 Task: Check the average views per listing of 2 acres in the last 1 year.
Action: Mouse moved to (892, 199)
Screenshot: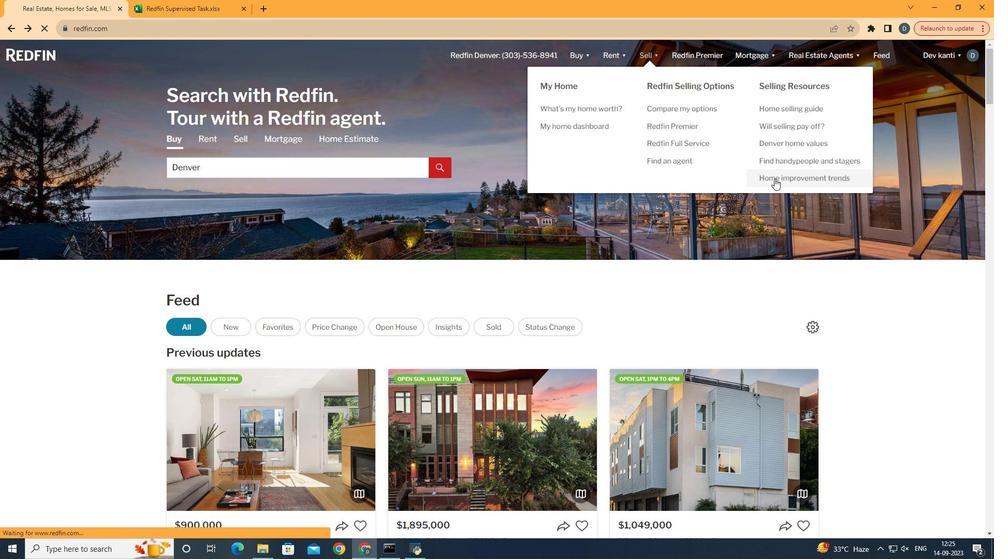 
Action: Mouse pressed left at (892, 199)
Screenshot: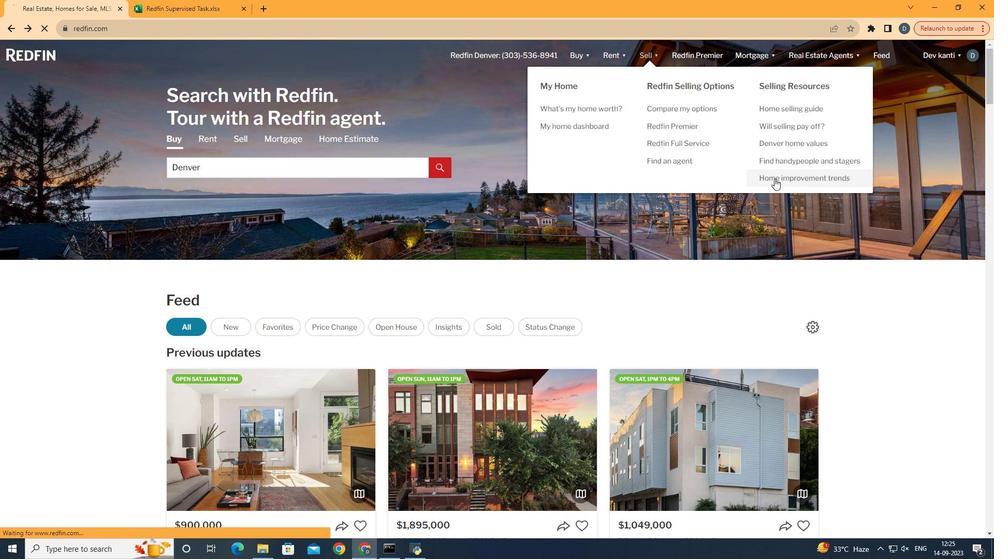 
Action: Mouse moved to (281, 207)
Screenshot: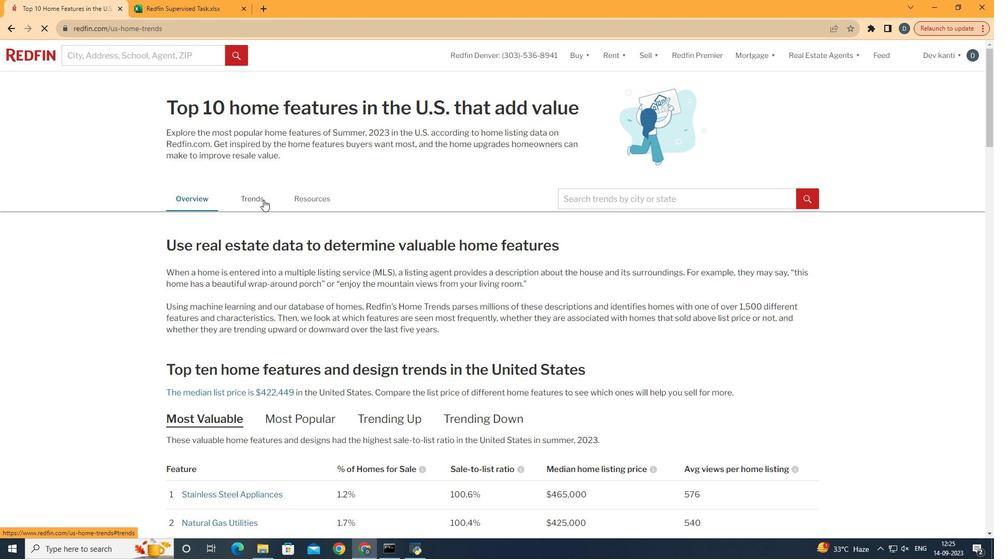 
Action: Mouse pressed left at (281, 207)
Screenshot: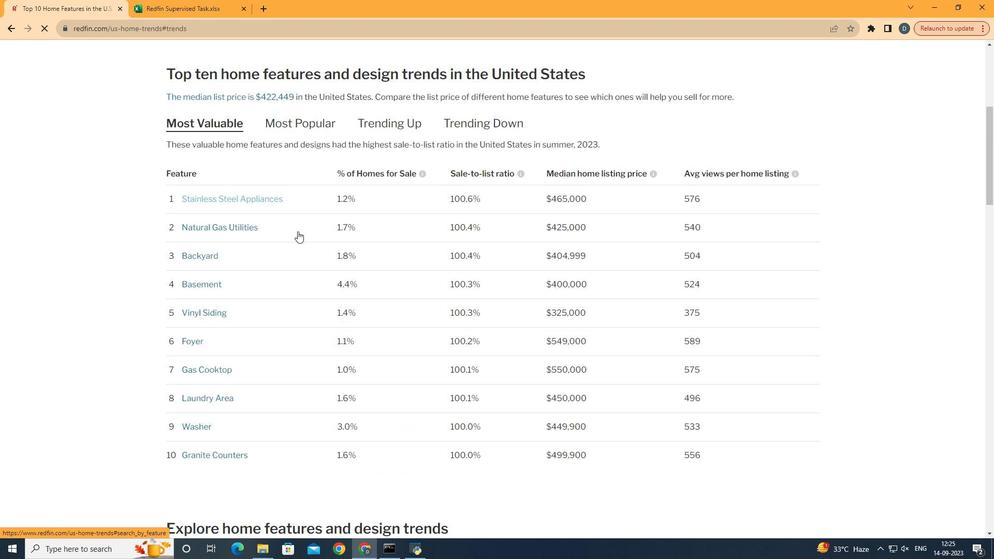 
Action: Mouse moved to (367, 231)
Screenshot: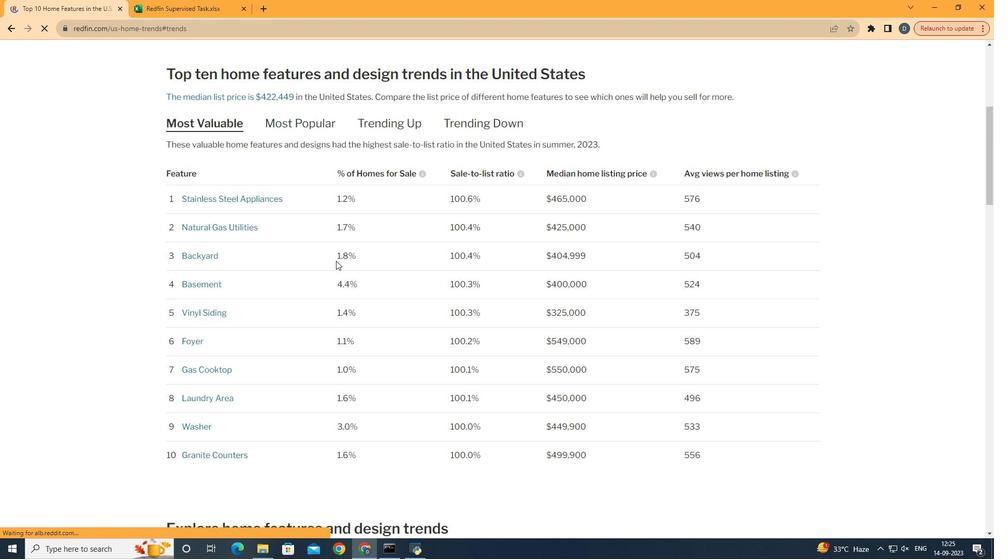 
Action: Mouse scrolled (367, 231) with delta (0, 0)
Screenshot: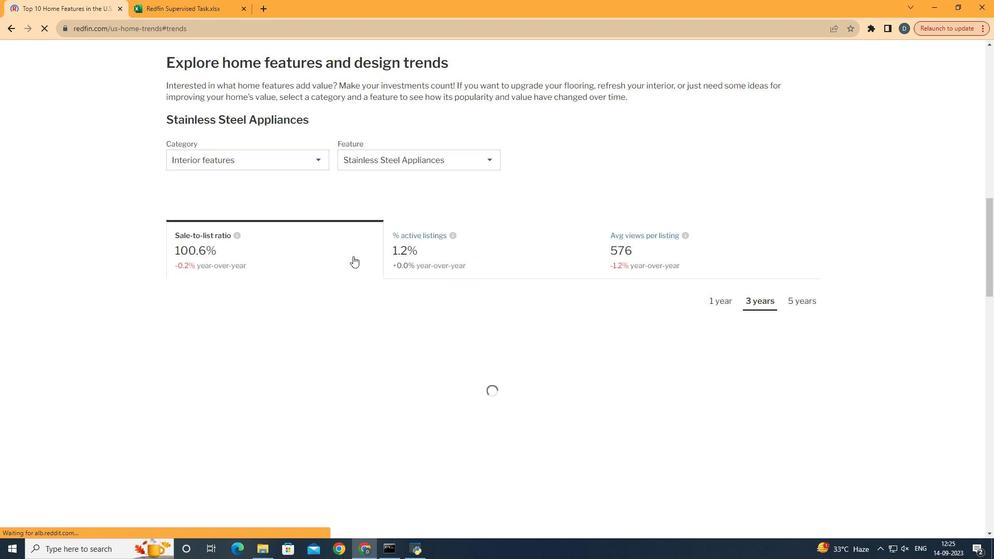 
Action: Mouse scrolled (367, 231) with delta (0, 0)
Screenshot: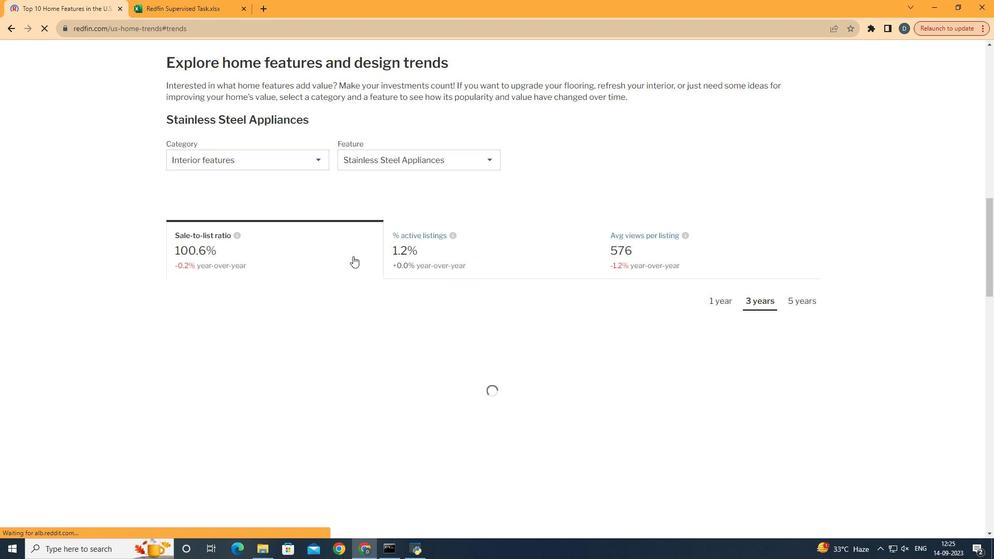 
Action: Mouse scrolled (367, 231) with delta (0, 0)
Screenshot: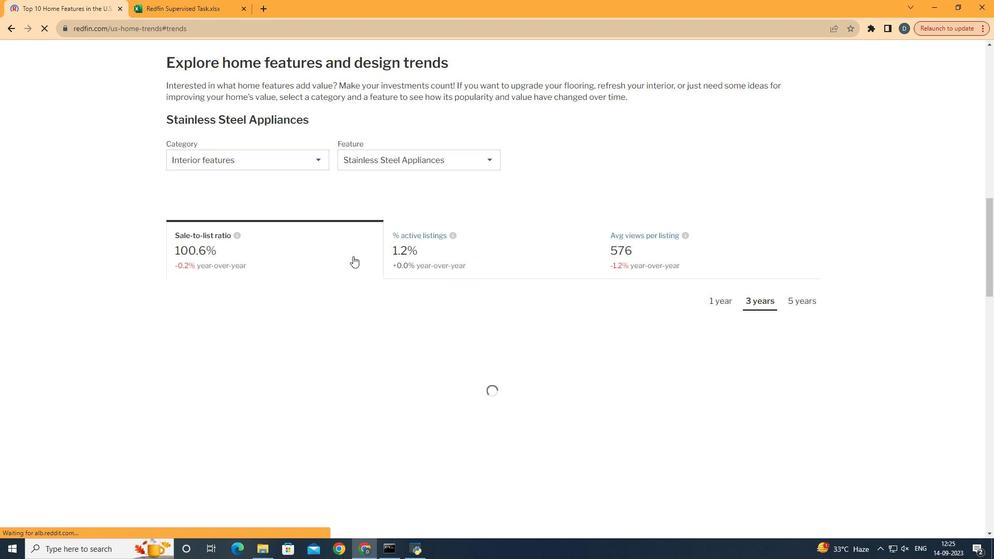 
Action: Mouse scrolled (367, 231) with delta (0, 0)
Screenshot: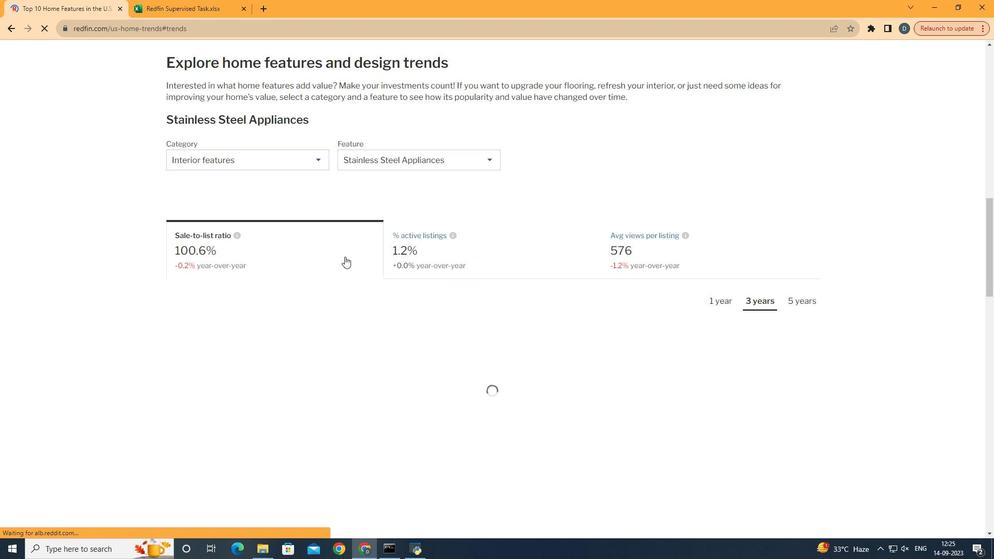 
Action: Mouse scrolled (367, 231) with delta (0, 0)
Screenshot: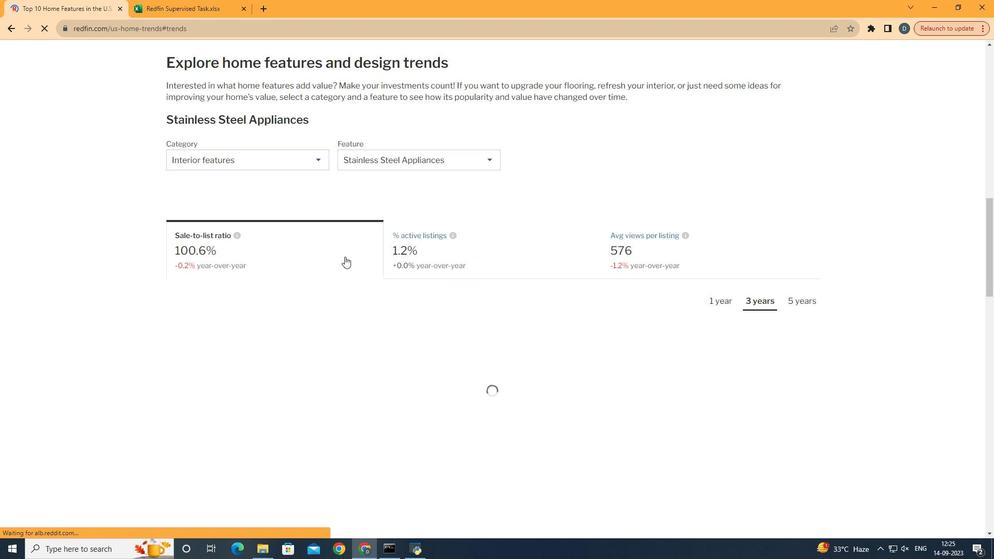 
Action: Mouse scrolled (367, 231) with delta (0, 0)
Screenshot: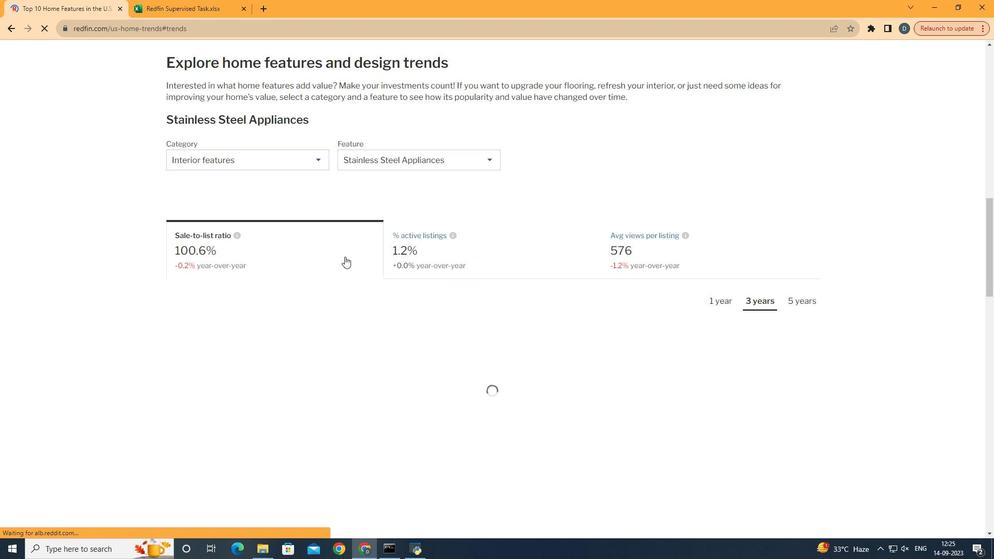 
Action: Mouse scrolled (367, 231) with delta (0, 0)
Screenshot: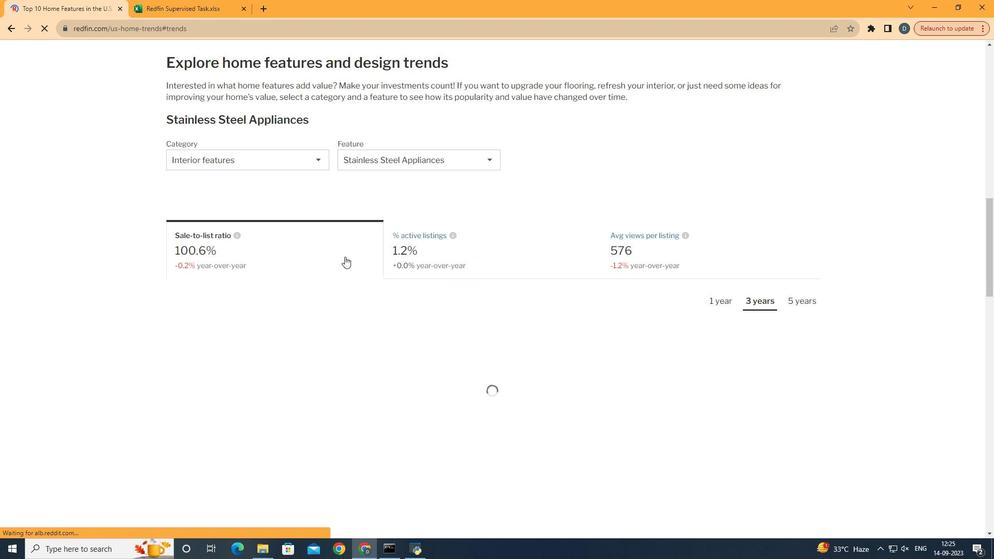 
Action: Mouse moved to (369, 231)
Screenshot: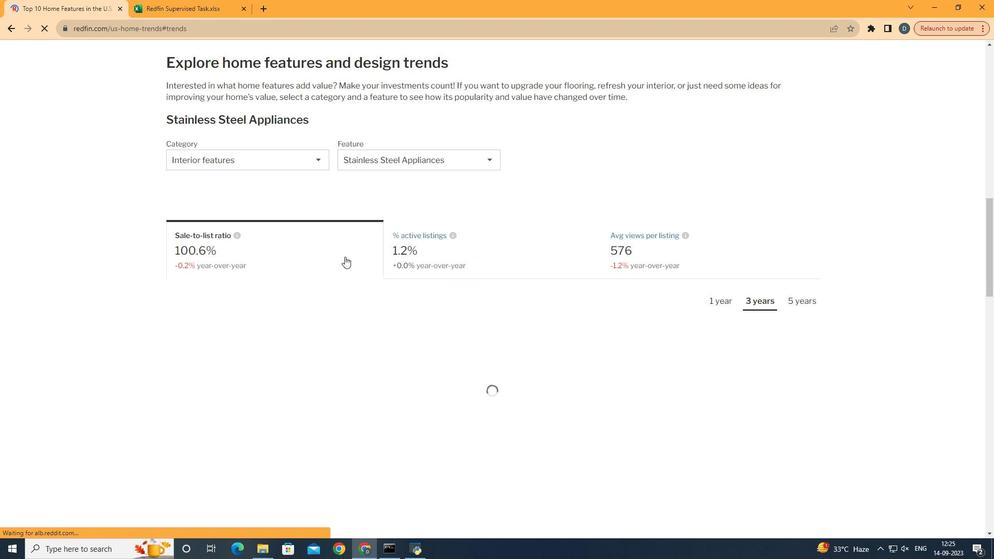 
Action: Mouse scrolled (369, 231) with delta (0, 0)
Screenshot: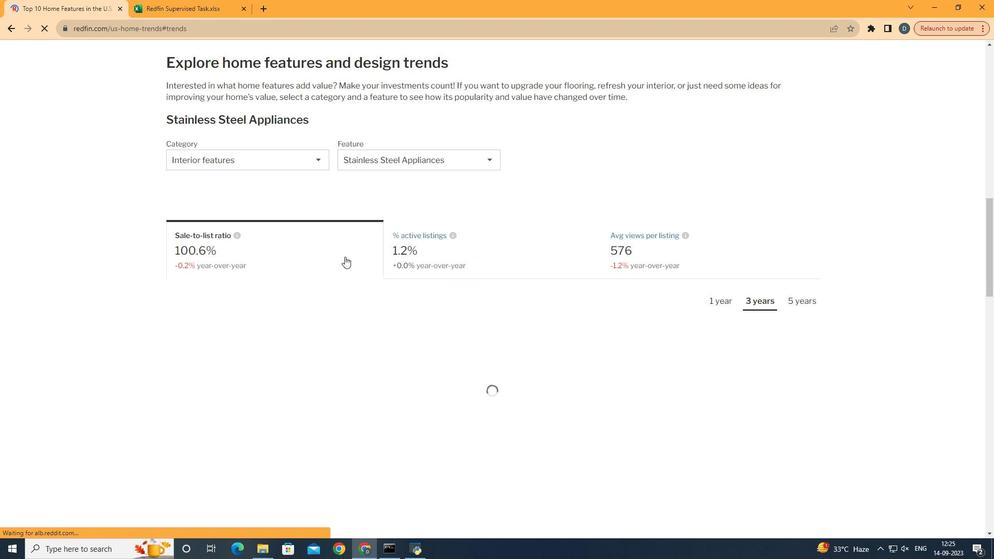 
Action: Mouse moved to (372, 231)
Screenshot: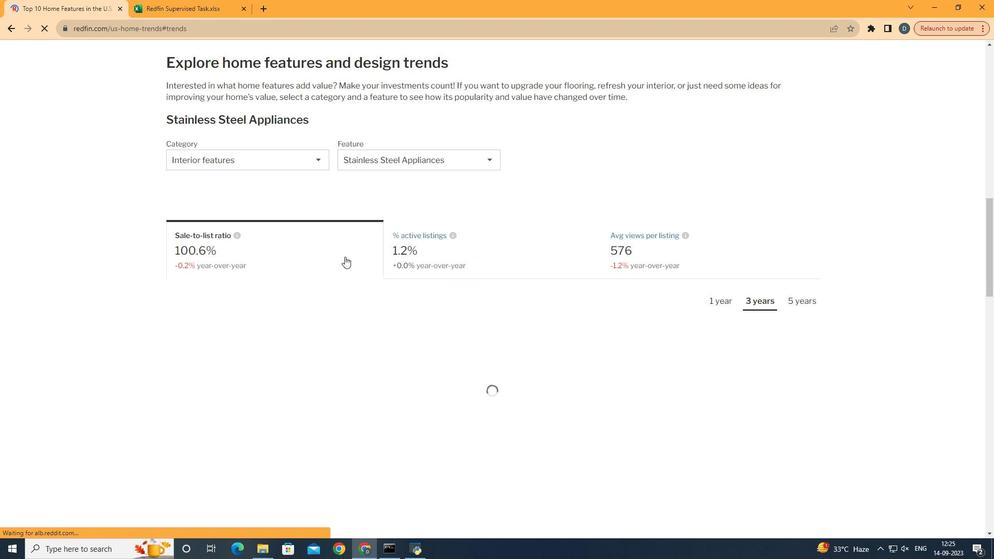 
Action: Mouse scrolled (372, 231) with delta (0, 0)
Screenshot: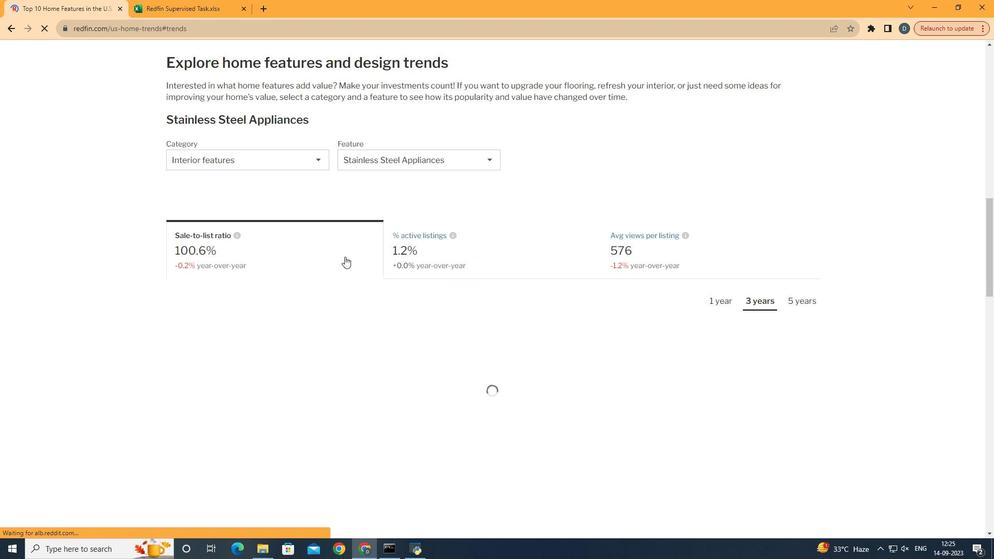
Action: Mouse moved to (300, 199)
Screenshot: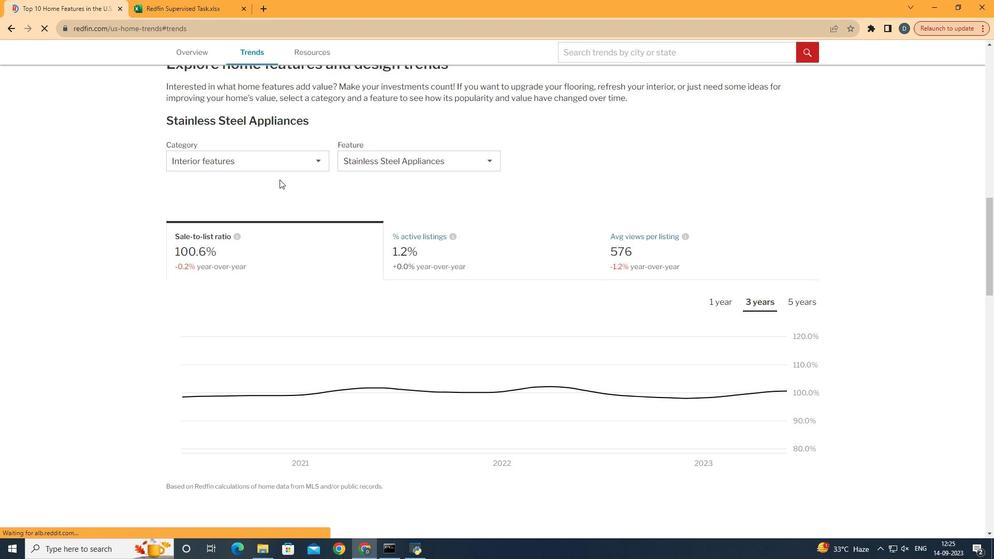 
Action: Mouse pressed left at (300, 199)
Screenshot: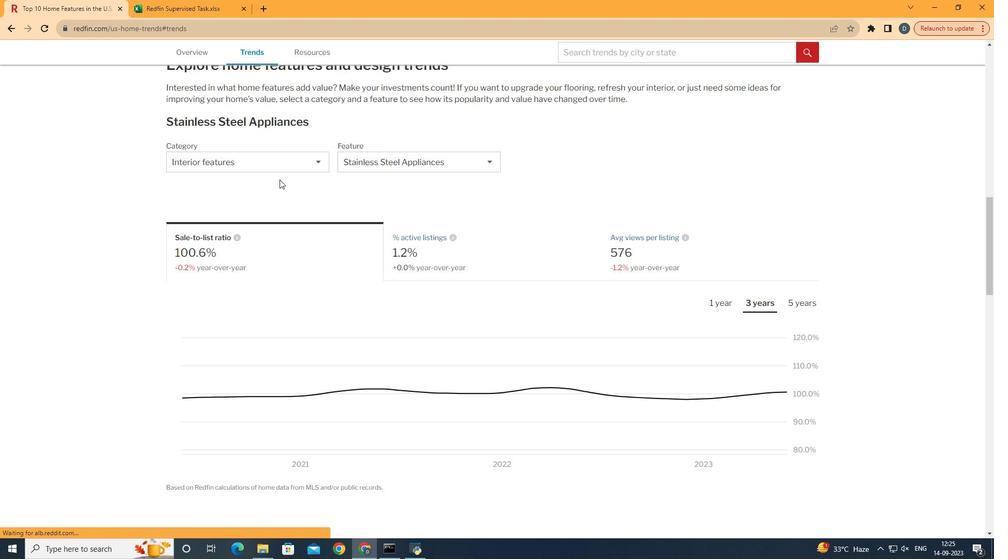 
Action: Mouse scrolled (300, 199) with delta (0, 0)
Screenshot: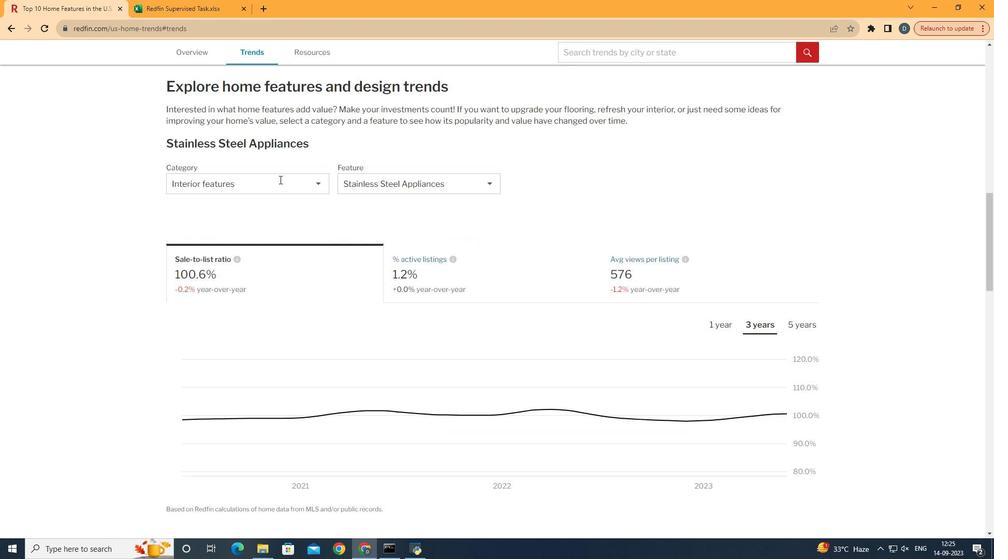 
Action: Mouse scrolled (300, 199) with delta (0, 0)
Screenshot: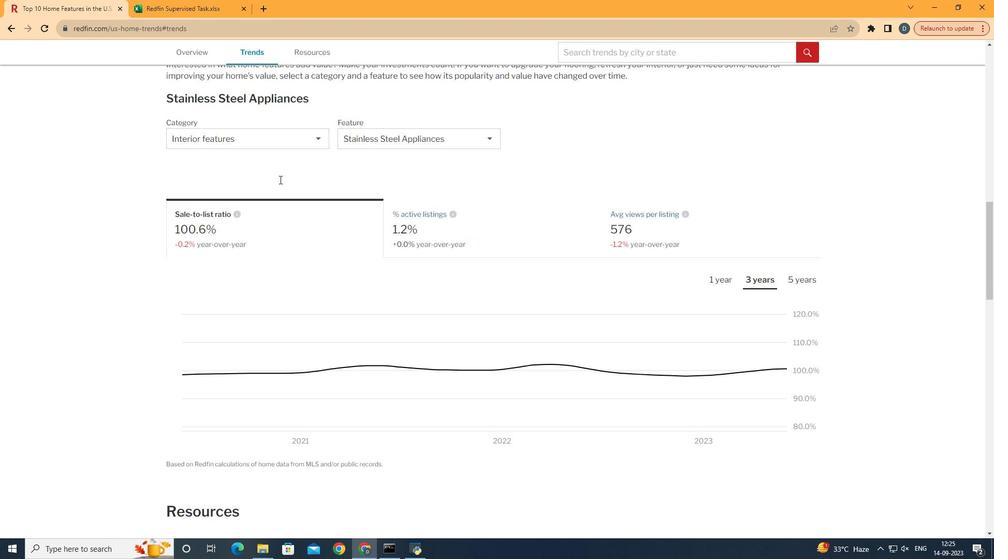 
Action: Mouse scrolled (300, 199) with delta (0, 0)
Screenshot: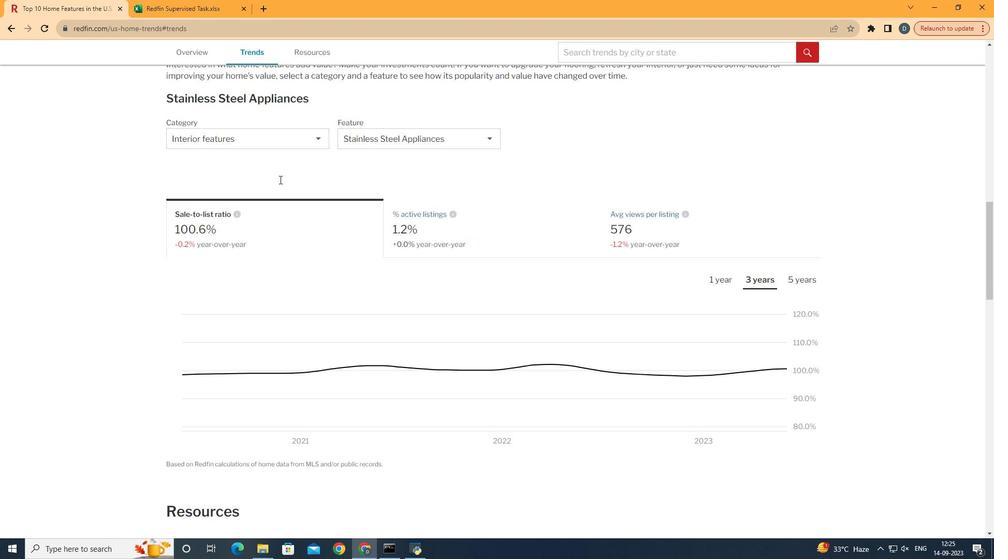 
Action: Mouse scrolled (300, 199) with delta (0, 0)
Screenshot: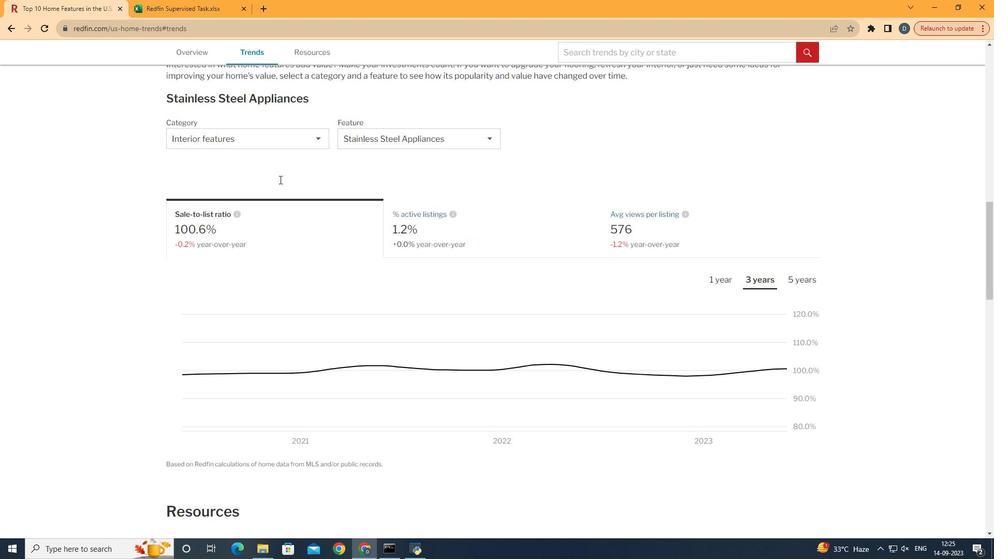 
Action: Mouse scrolled (300, 199) with delta (0, 0)
Screenshot: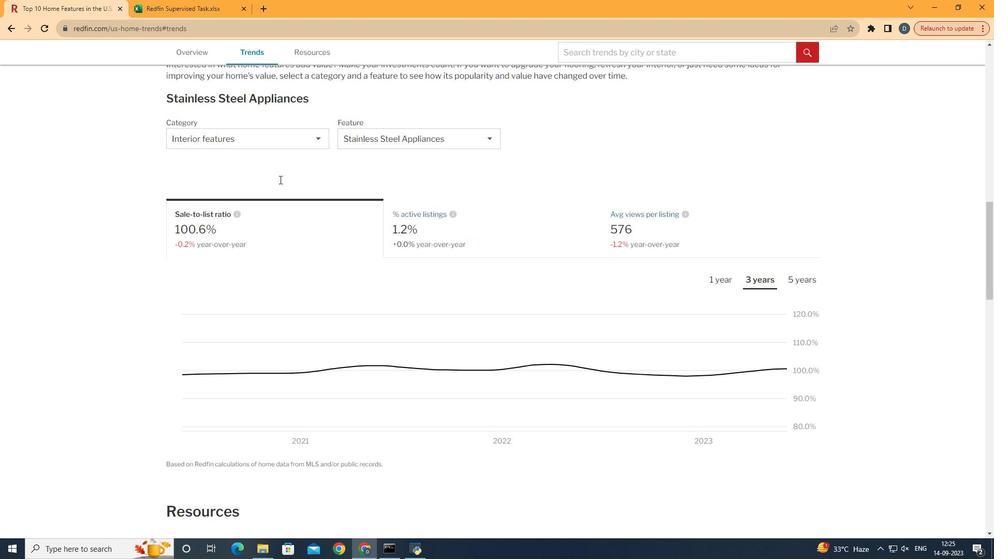 
Action: Mouse scrolled (300, 199) with delta (0, 0)
Screenshot: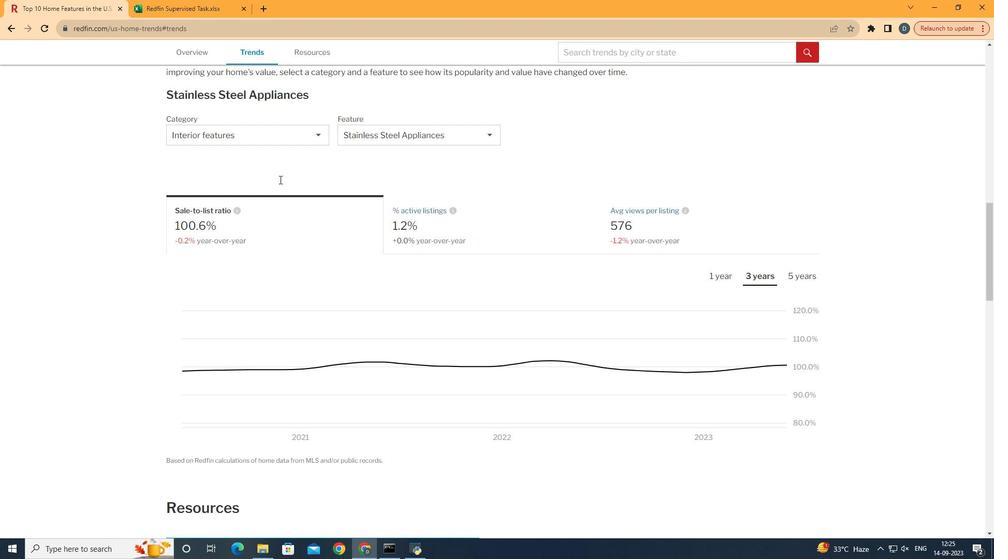 
Action: Mouse scrolled (300, 199) with delta (0, 0)
Screenshot: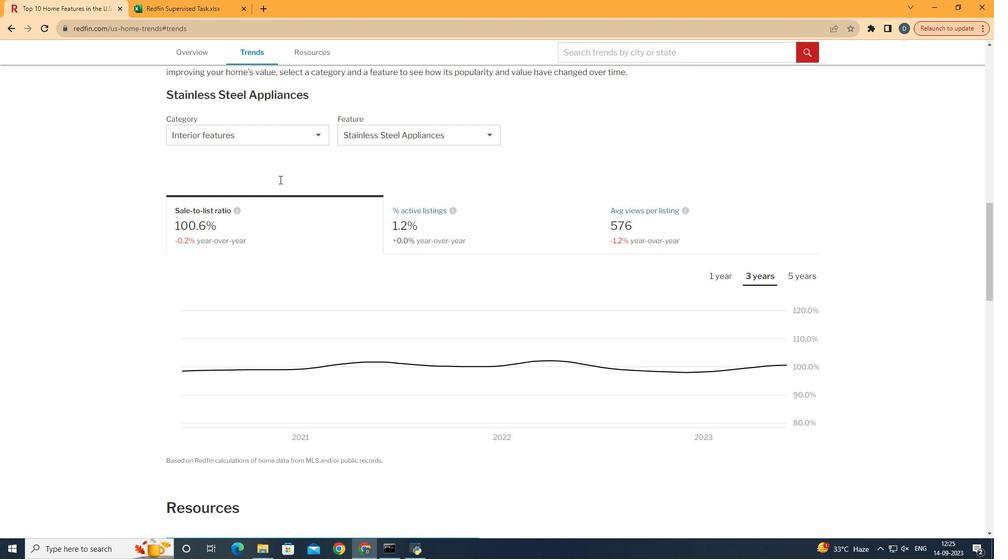 
Action: Mouse moved to (324, 180)
Screenshot: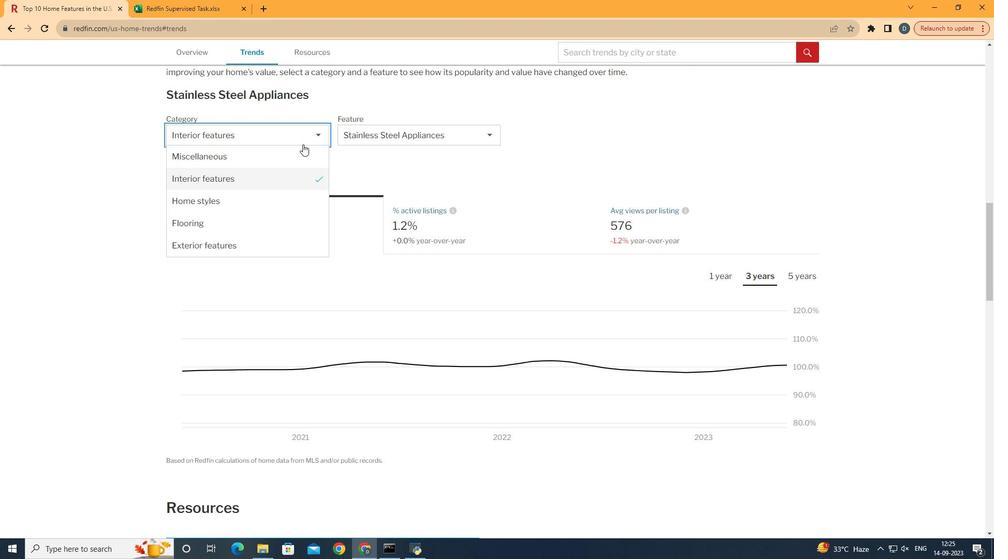 
Action: Mouse pressed left at (324, 180)
Screenshot: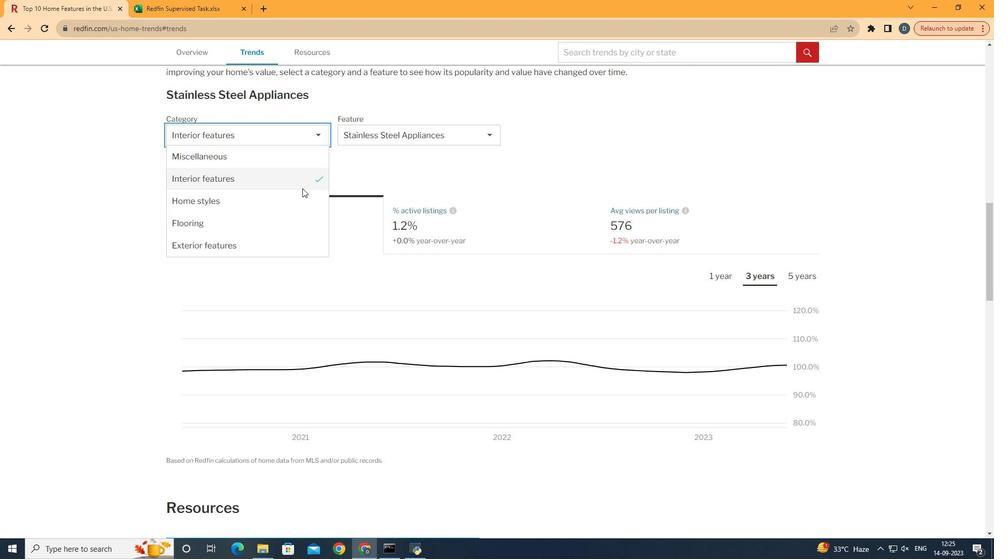 
Action: Mouse moved to (326, 223)
Screenshot: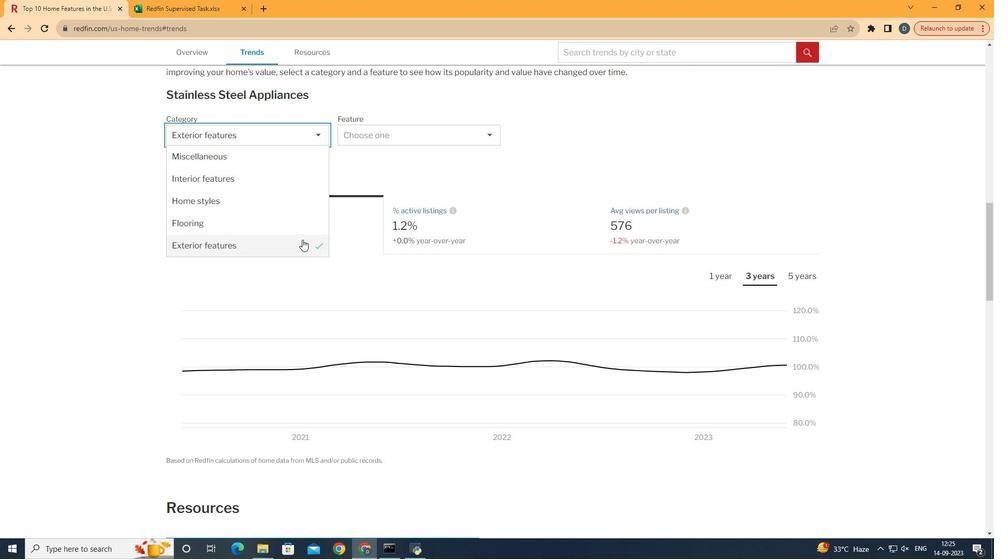 
Action: Mouse pressed left at (326, 223)
Screenshot: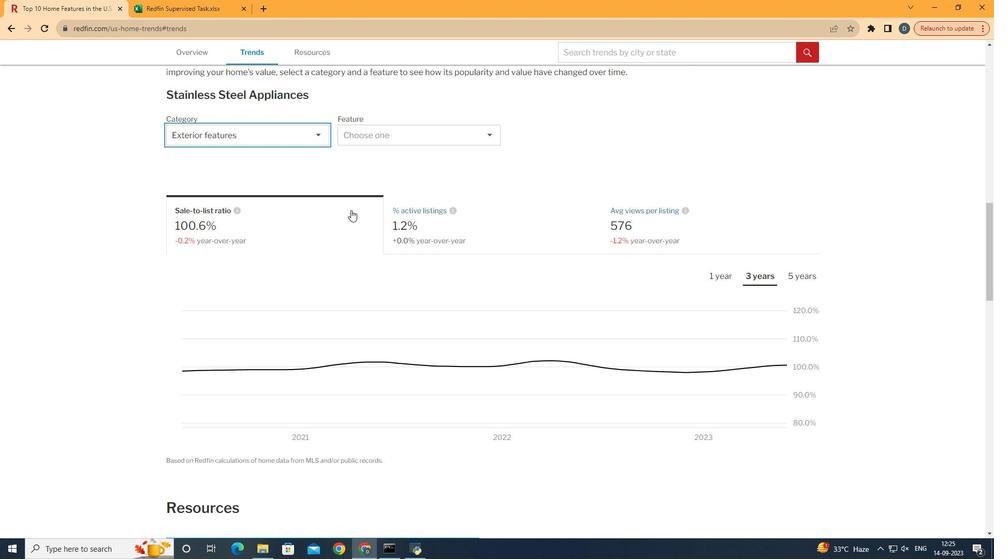 
Action: Mouse moved to (539, 179)
Screenshot: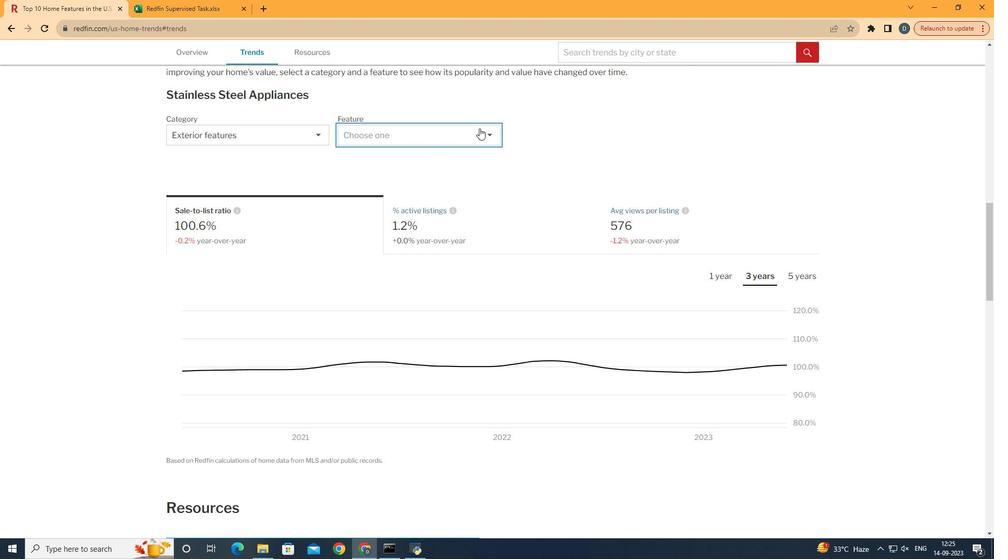 
Action: Mouse pressed left at (539, 179)
Screenshot: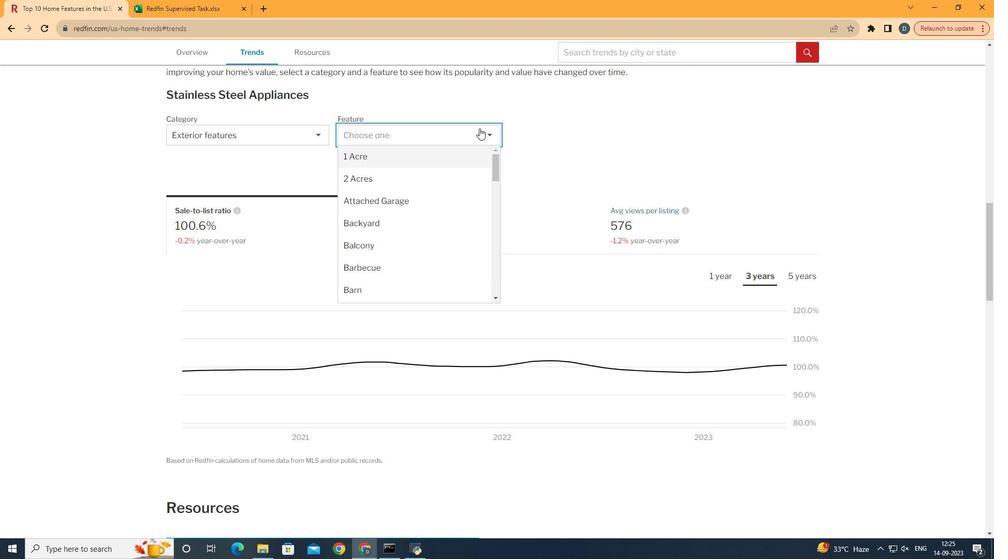 
Action: Mouse moved to (500, 199)
Screenshot: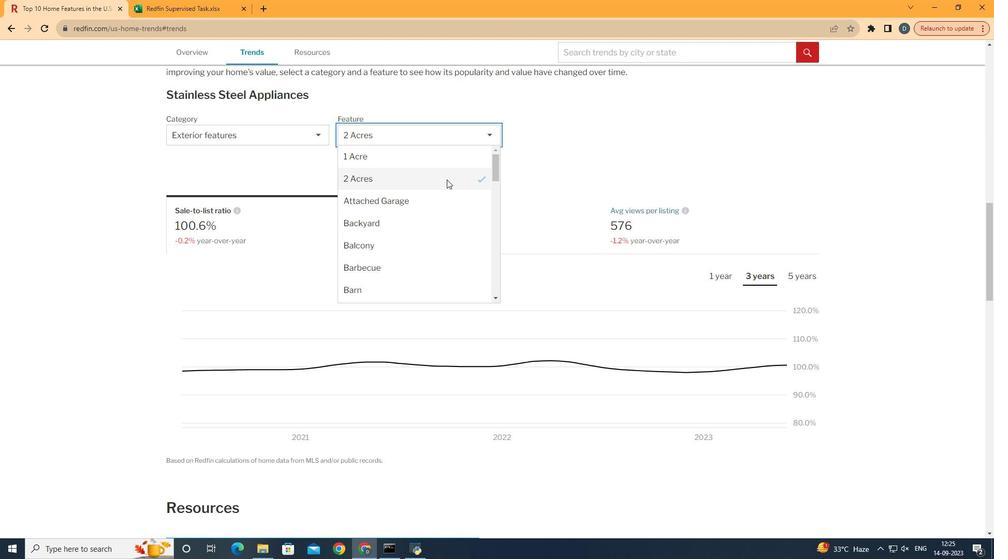 
Action: Mouse pressed left at (500, 199)
Screenshot: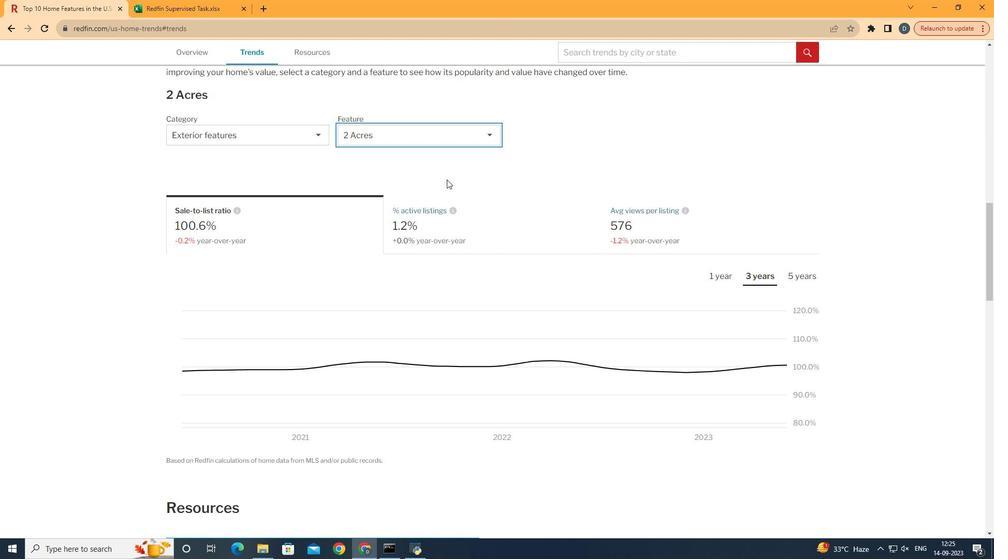 
Action: Mouse moved to (893, 224)
Screenshot: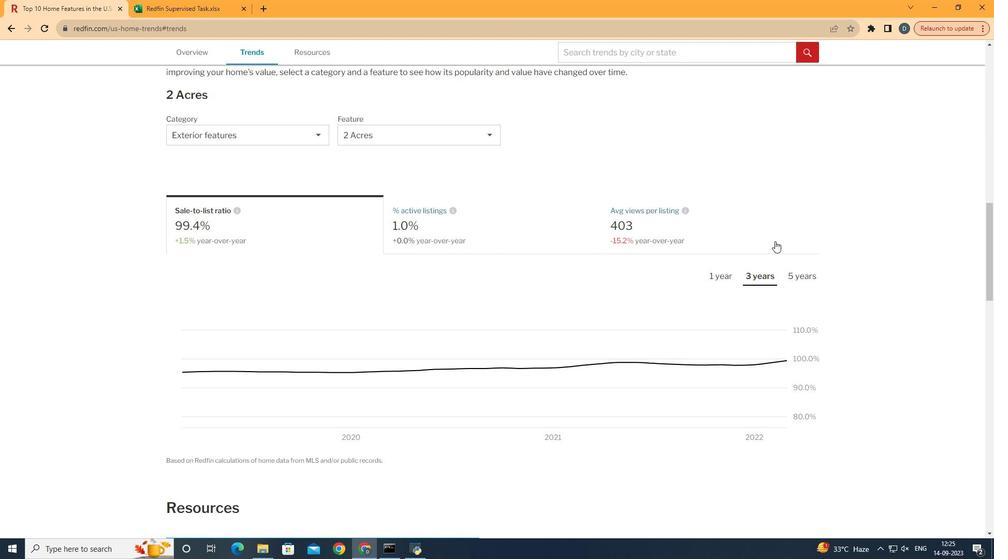 
Action: Mouse pressed left at (893, 224)
Screenshot: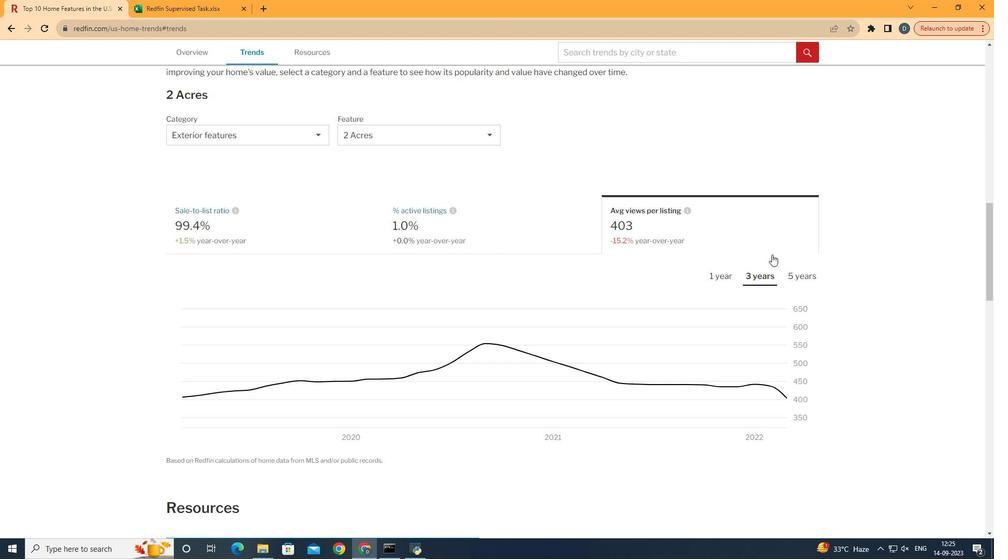 
Action: Mouse moved to (838, 237)
Screenshot: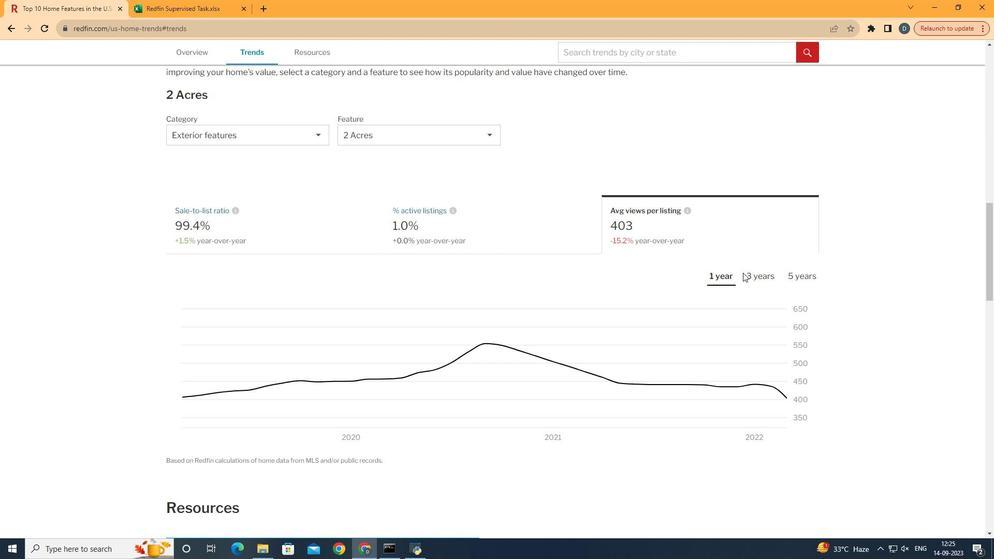
Action: Mouse pressed left at (838, 237)
Screenshot: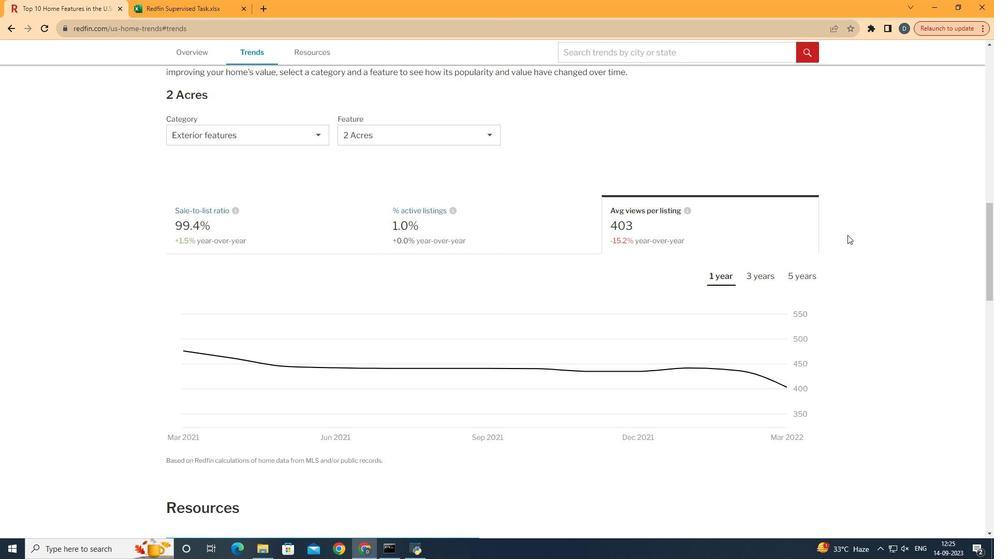 
Action: Mouse moved to (980, 221)
Screenshot: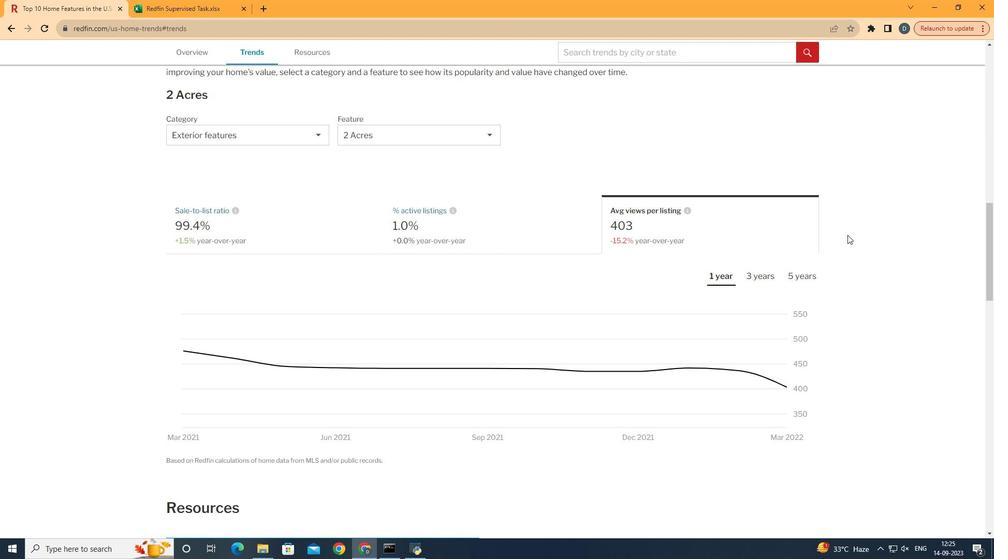 
